 Task: Look for products in the category "Specialty Cheeses" from Daiya only.
Action: Mouse moved to (743, 235)
Screenshot: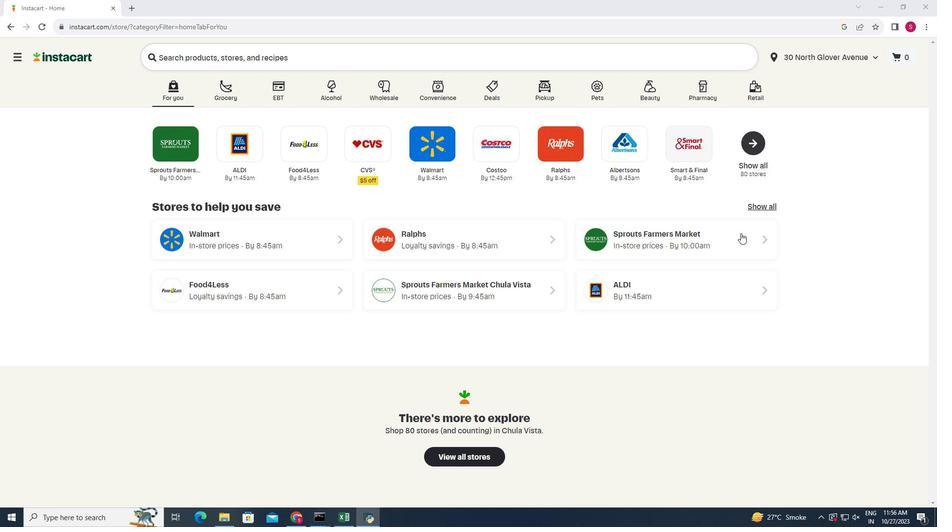 
Action: Mouse pressed left at (743, 235)
Screenshot: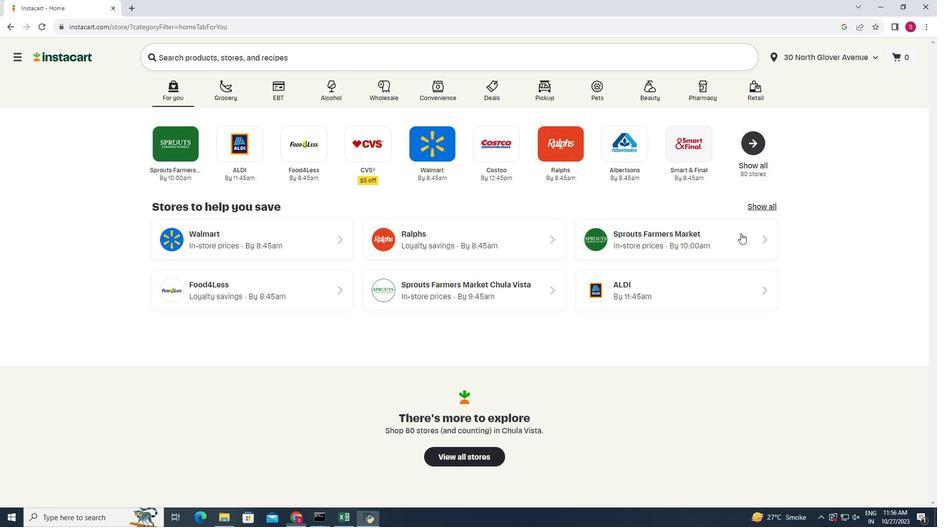 
Action: Mouse moved to (22, 466)
Screenshot: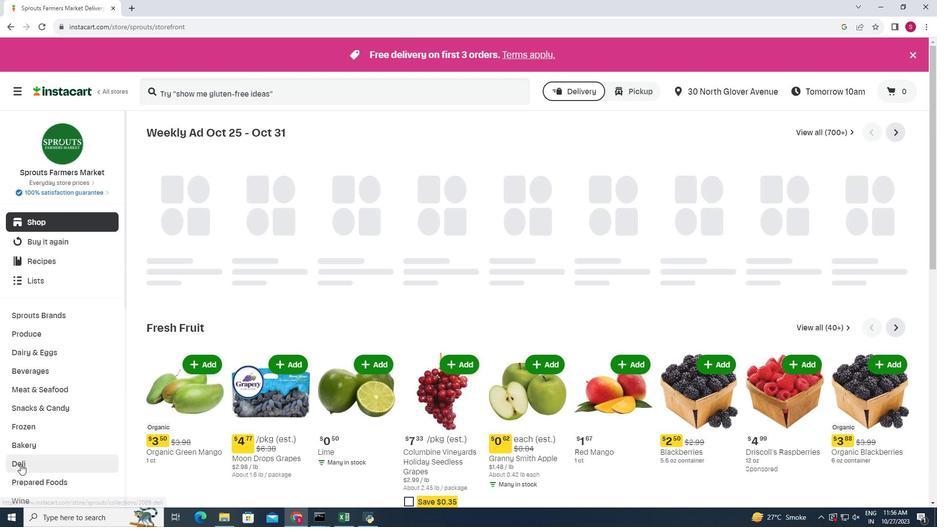 
Action: Mouse pressed left at (22, 466)
Screenshot: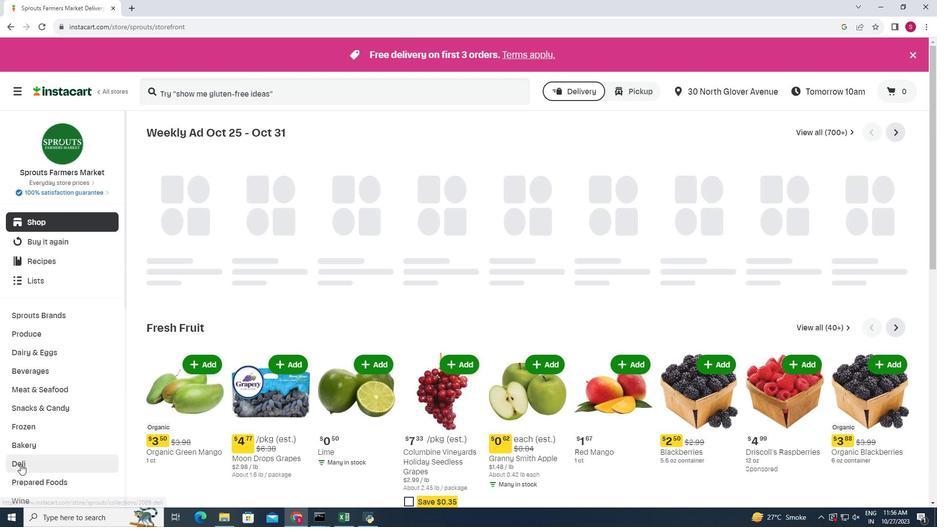
Action: Mouse moved to (264, 155)
Screenshot: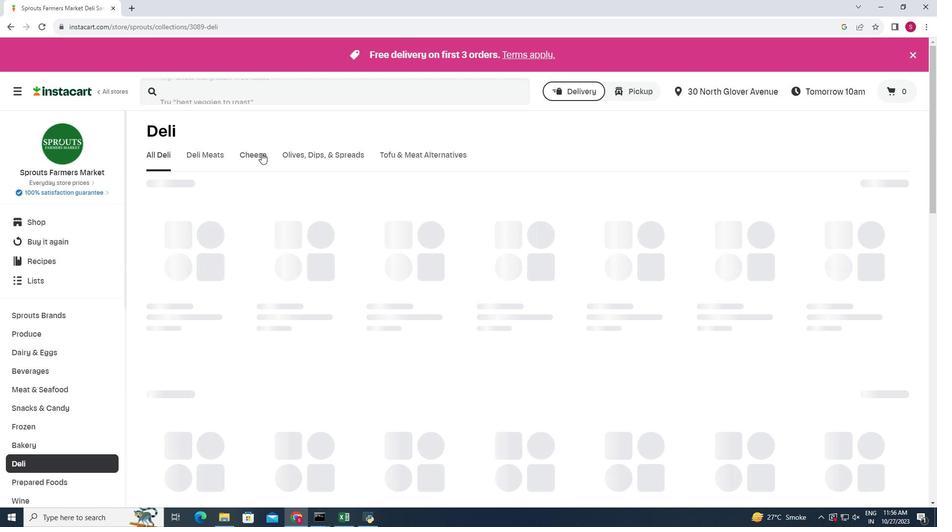 
Action: Mouse pressed left at (264, 155)
Screenshot: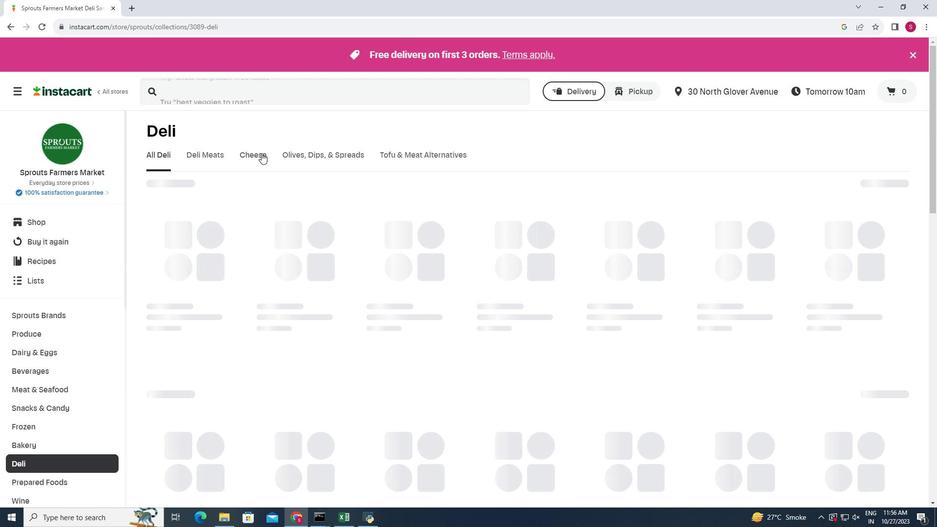 
Action: Mouse moved to (914, 201)
Screenshot: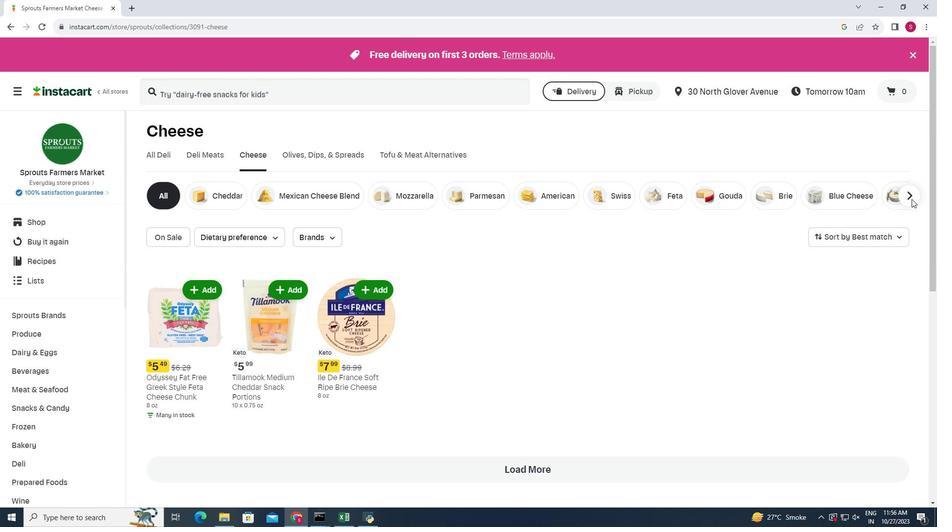
Action: Mouse pressed left at (914, 201)
Screenshot: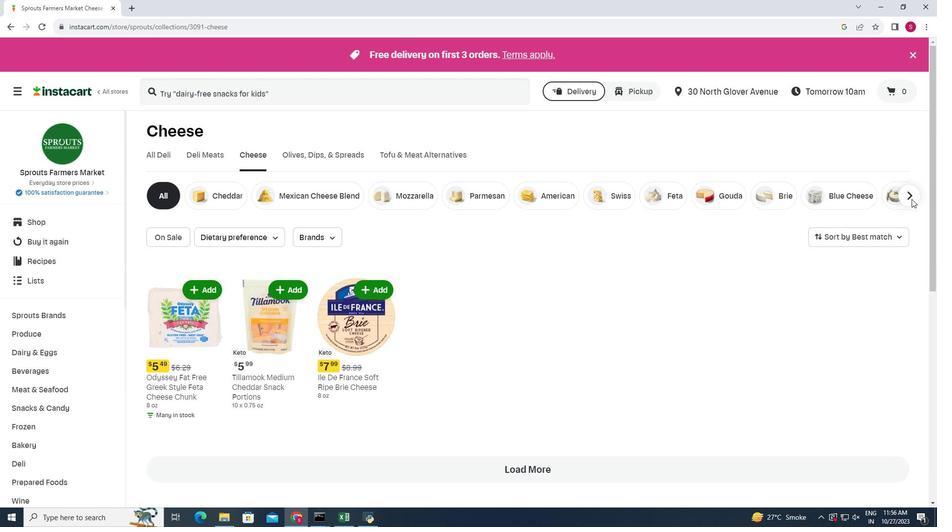 
Action: Mouse moved to (868, 203)
Screenshot: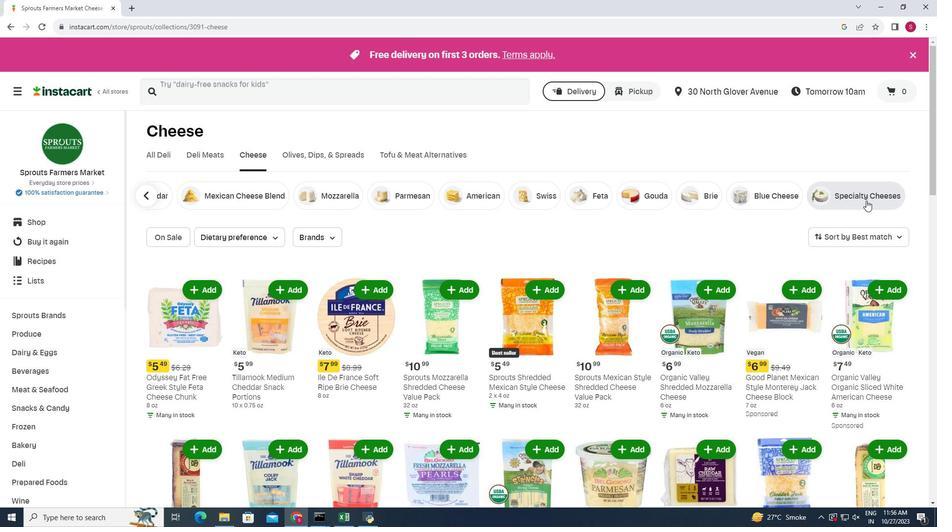 
Action: Mouse pressed left at (868, 203)
Screenshot: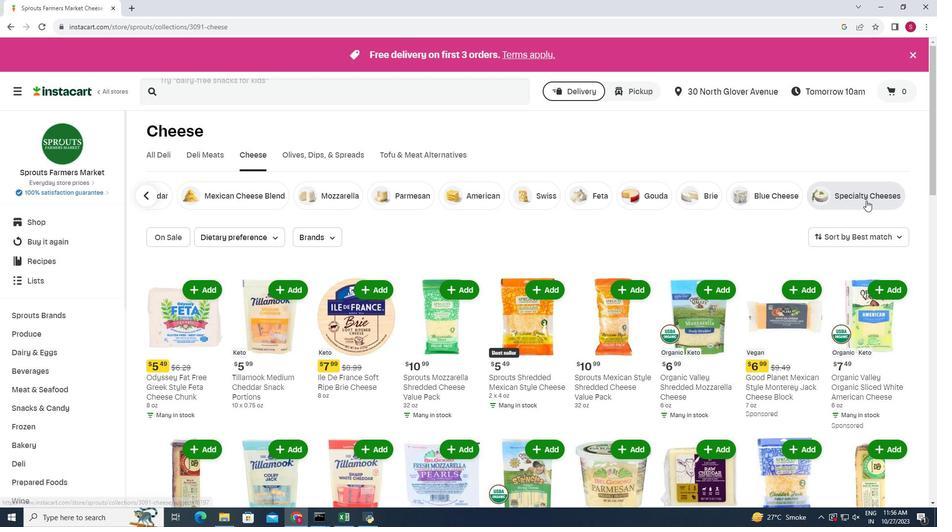 
Action: Mouse moved to (323, 237)
Screenshot: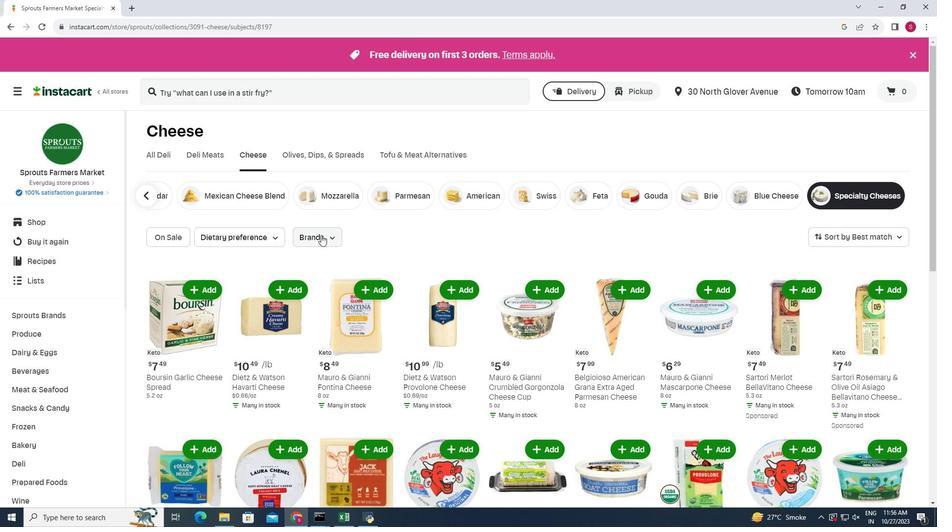 
Action: Mouse pressed left at (323, 237)
Screenshot: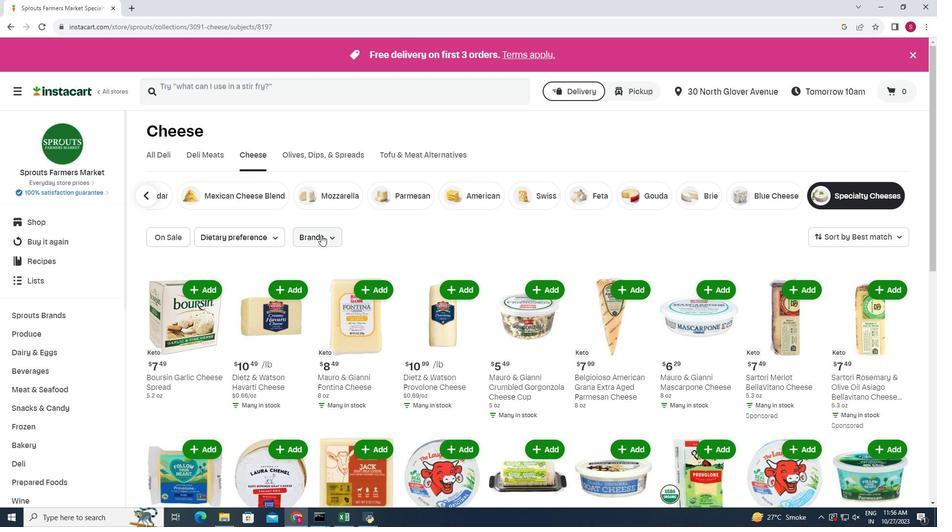 
Action: Mouse moved to (311, 291)
Screenshot: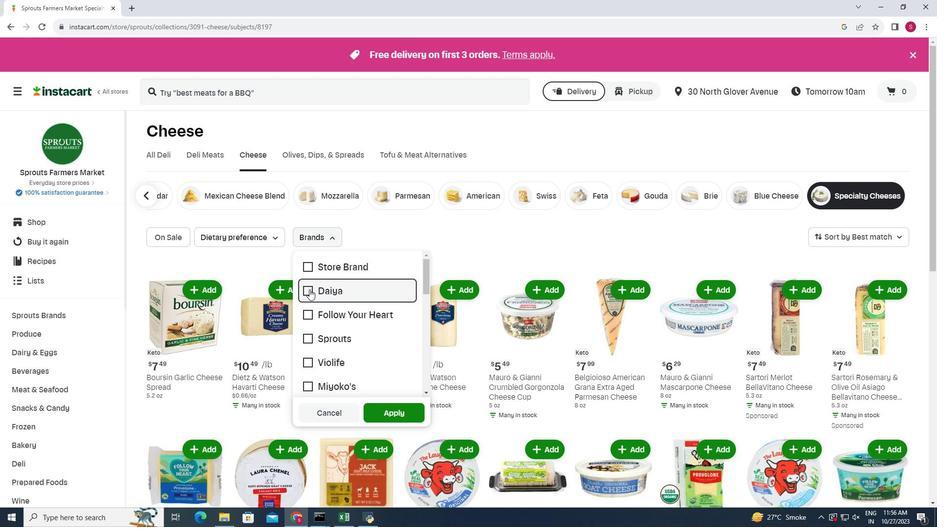 
Action: Mouse pressed left at (311, 291)
Screenshot: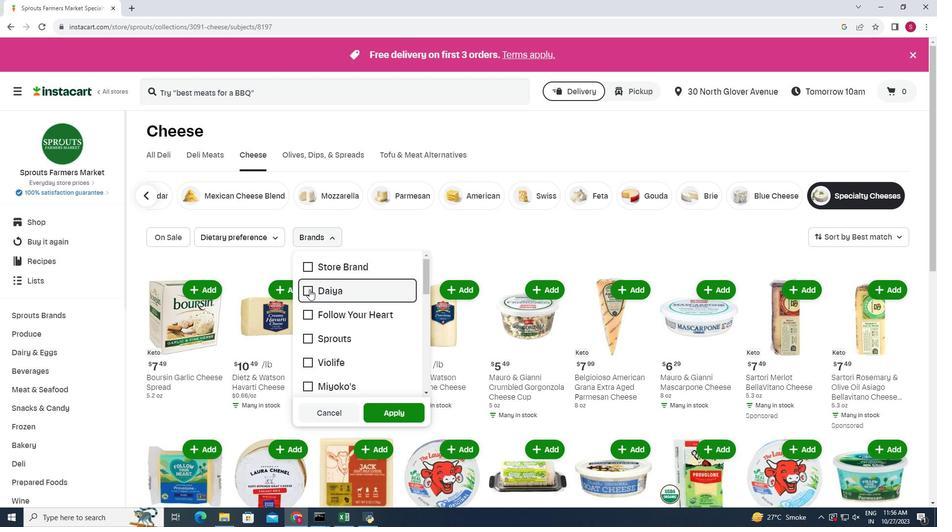 
Action: Mouse moved to (386, 409)
Screenshot: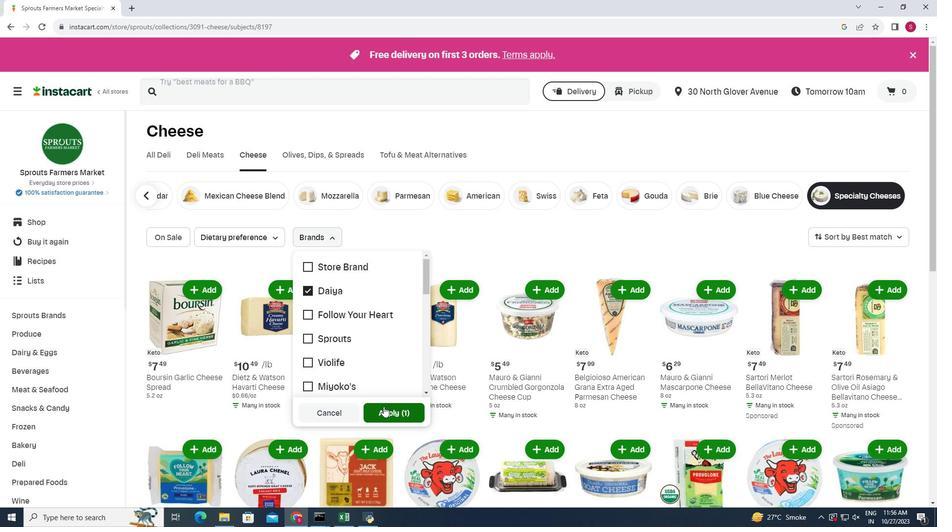 
Action: Mouse pressed left at (386, 409)
Screenshot: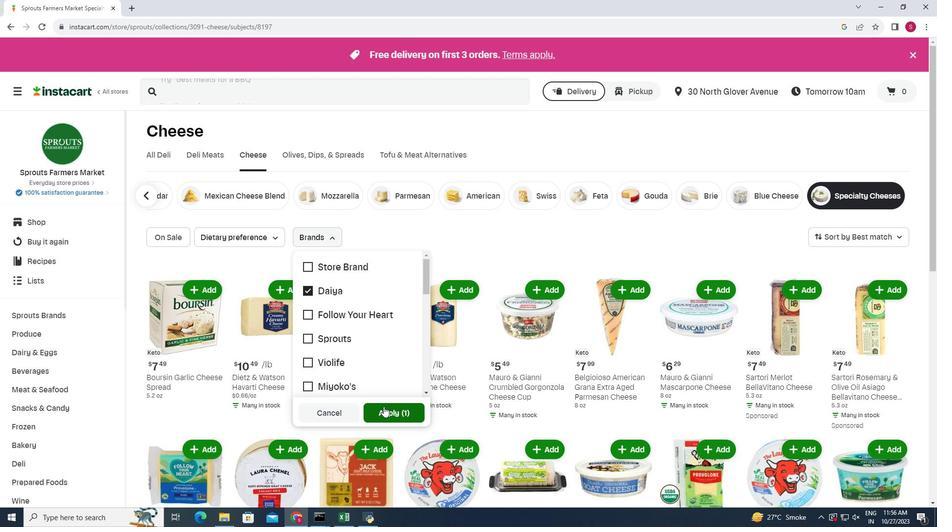
Action: Mouse moved to (432, 310)
Screenshot: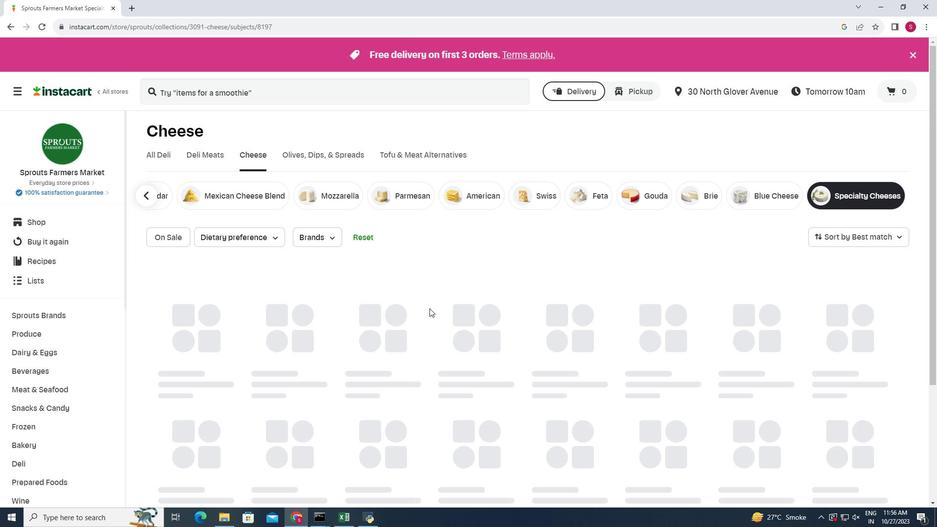 
Action: Mouse scrolled (432, 310) with delta (0, 0)
Screenshot: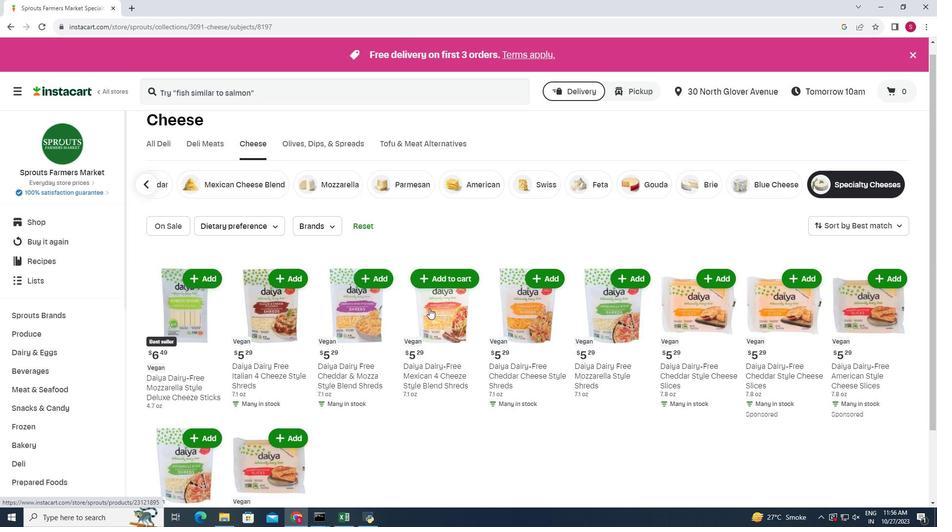 
Action: Mouse scrolled (432, 310) with delta (0, 0)
Screenshot: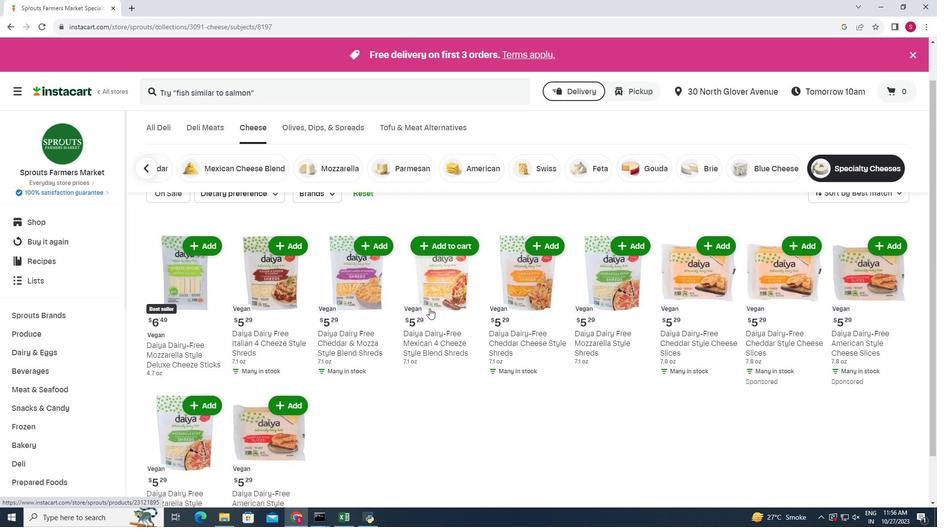 
Action: Mouse scrolled (432, 310) with delta (0, 0)
Screenshot: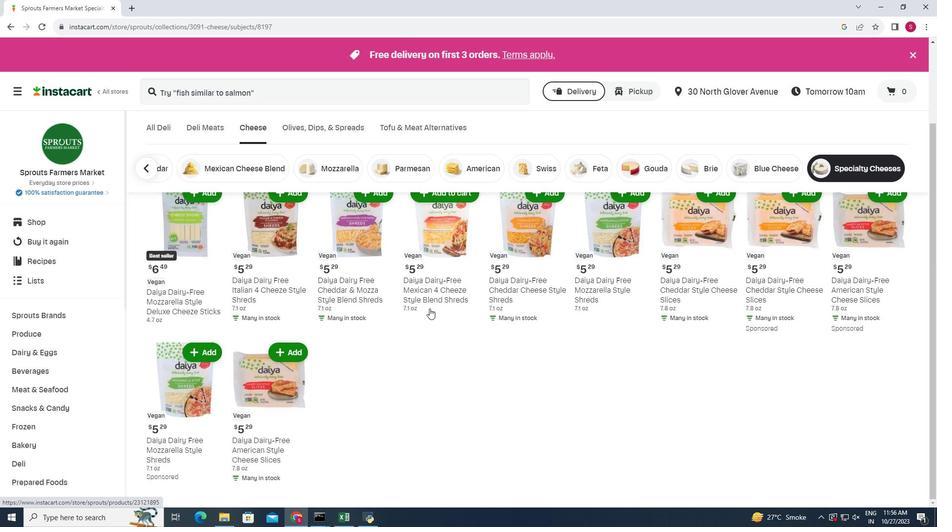 
Action: Mouse scrolled (432, 310) with delta (0, 0)
Screenshot: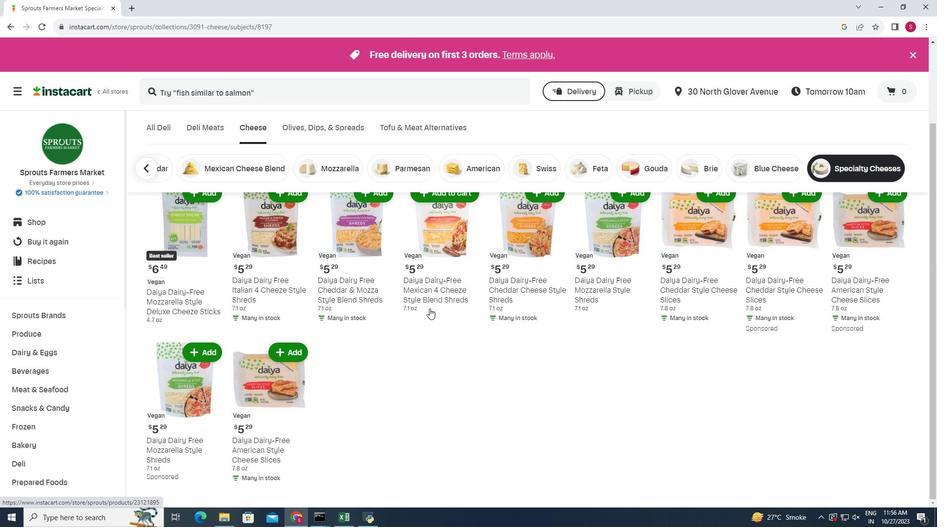 
